 Task: Add blank from toolbar panel.
Action: Mouse moved to (35, 88)
Screenshot: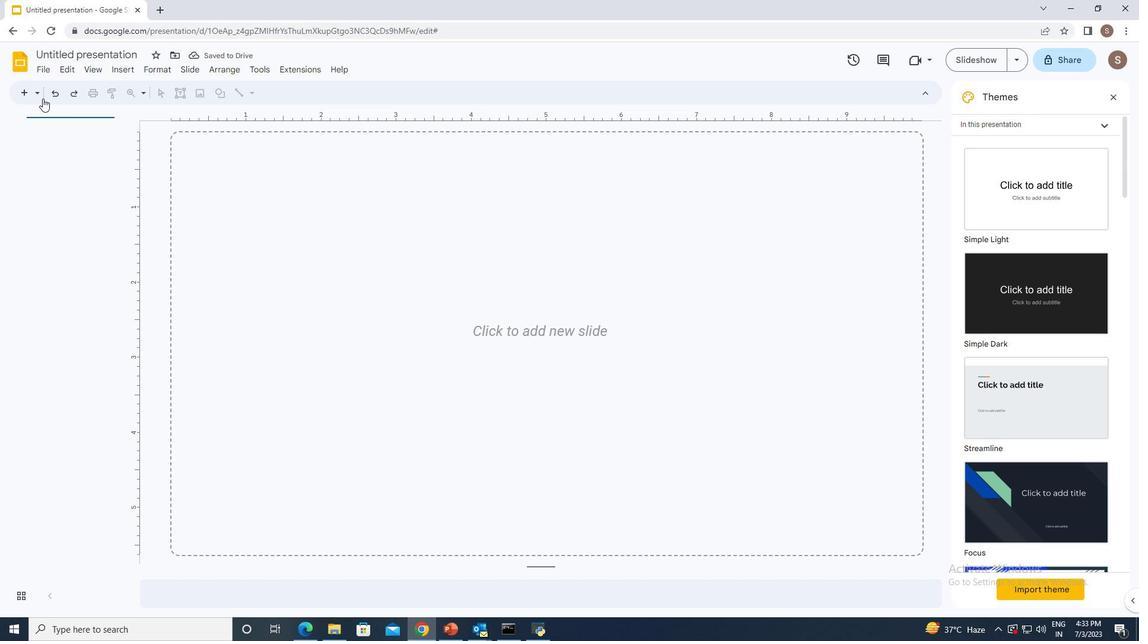 
Action: Mouse pressed left at (35, 88)
Screenshot: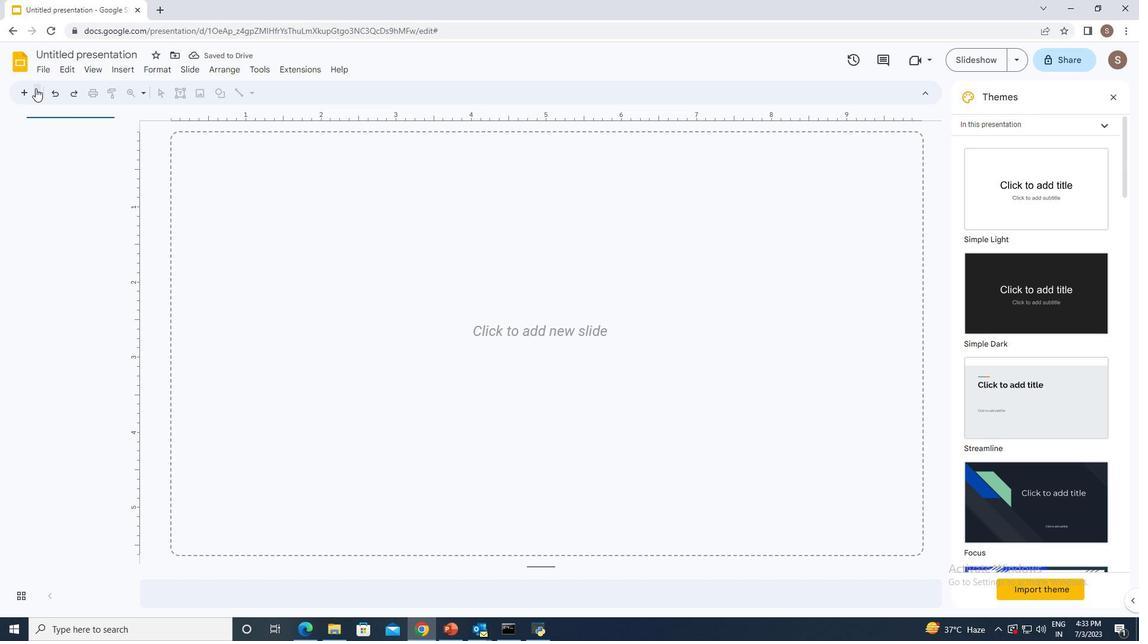 
Action: Mouse moved to (135, 327)
Screenshot: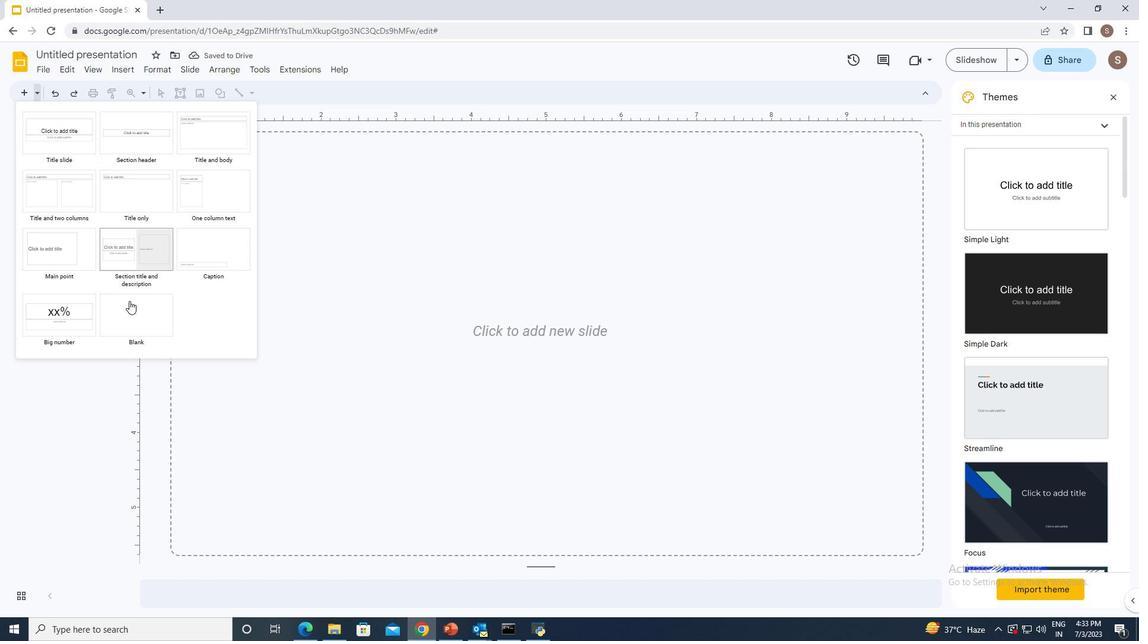 
Action: Mouse pressed left at (135, 327)
Screenshot: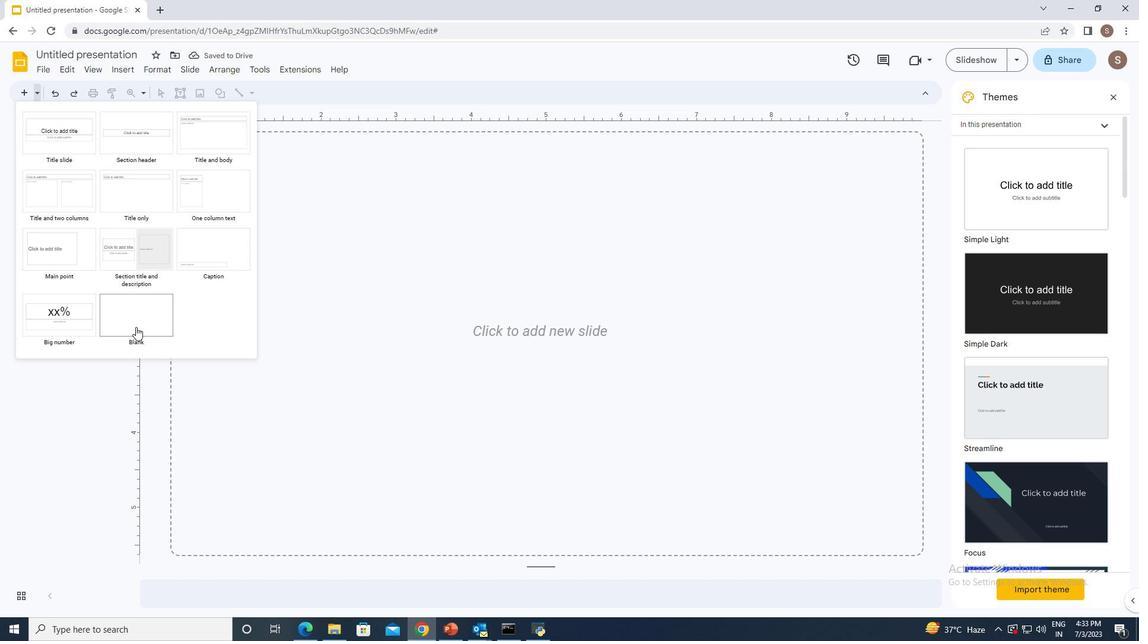 
